 Task: Create a rule from the Routing list, Task moved to a section -> Set Priority in the project AgileDesign , set the section as To-Do and set the priority of the task as  High
Action: Mouse moved to (1145, 105)
Screenshot: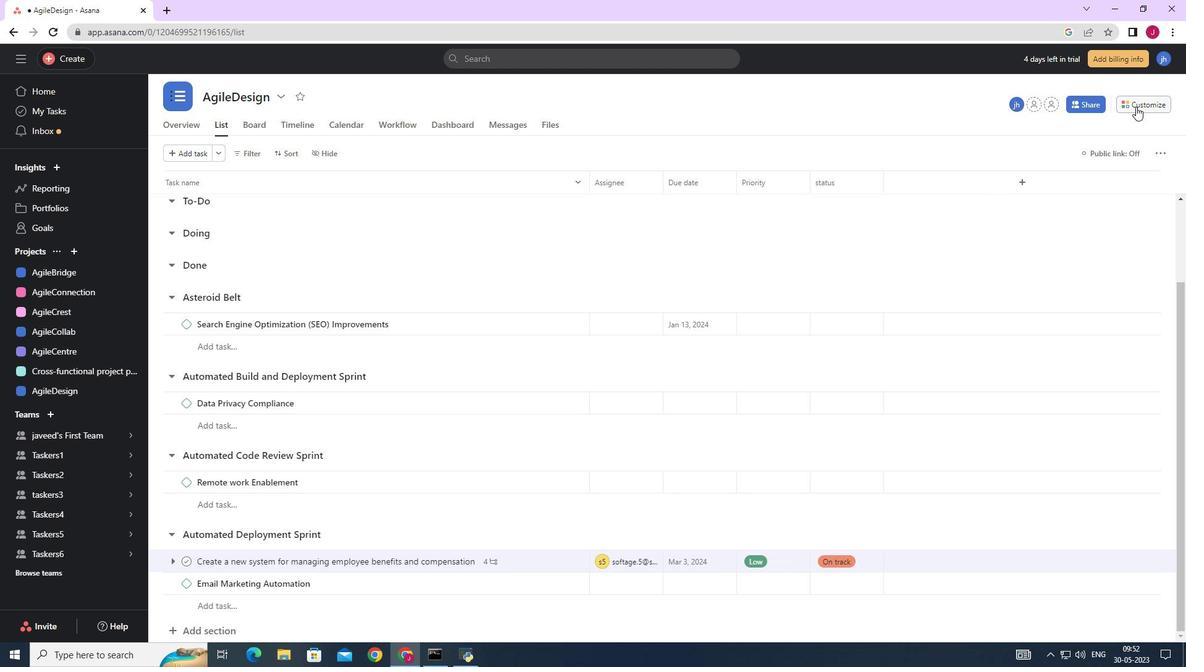 
Action: Mouse pressed left at (1145, 105)
Screenshot: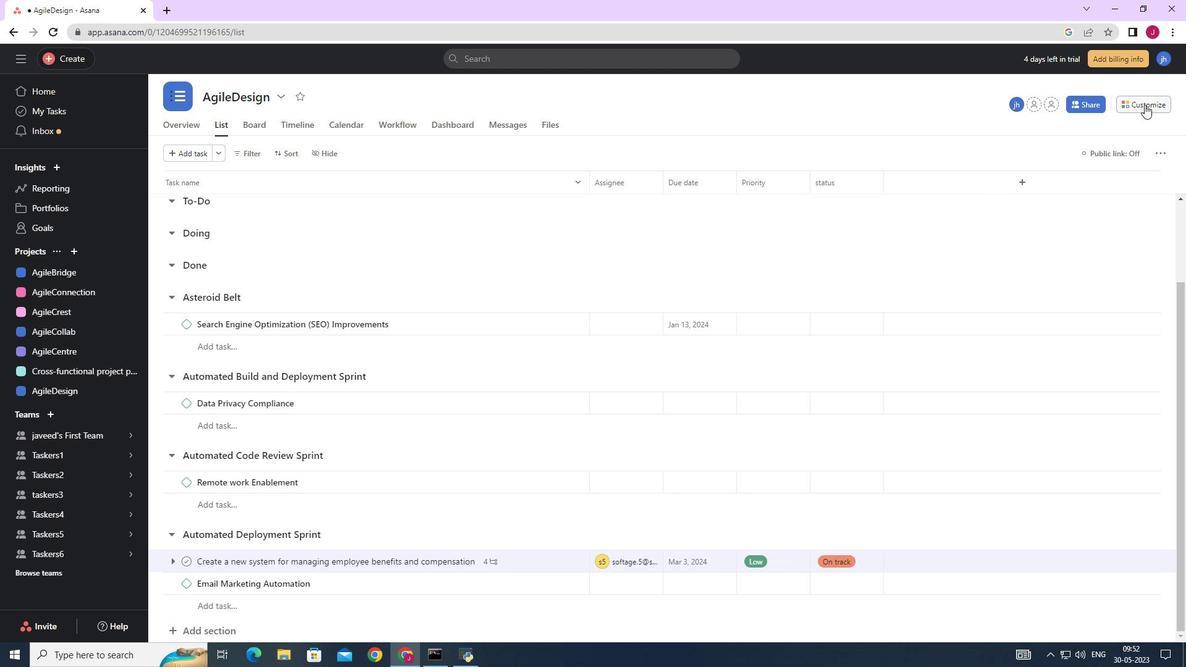 
Action: Mouse moved to (935, 273)
Screenshot: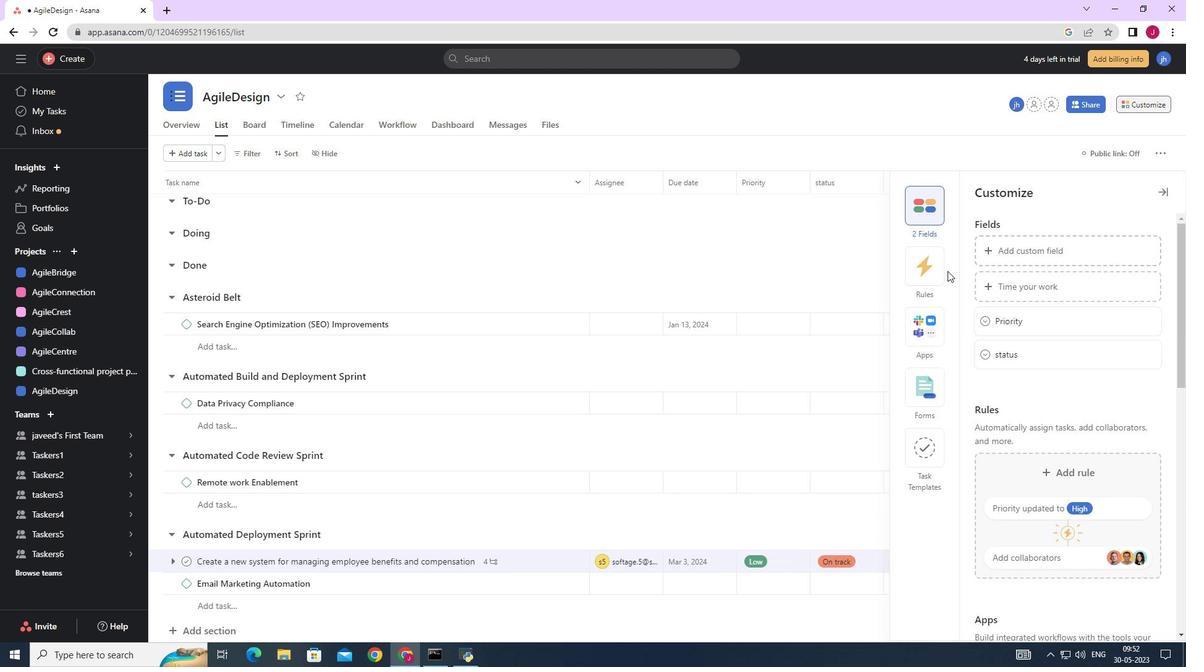 
Action: Mouse pressed left at (935, 273)
Screenshot: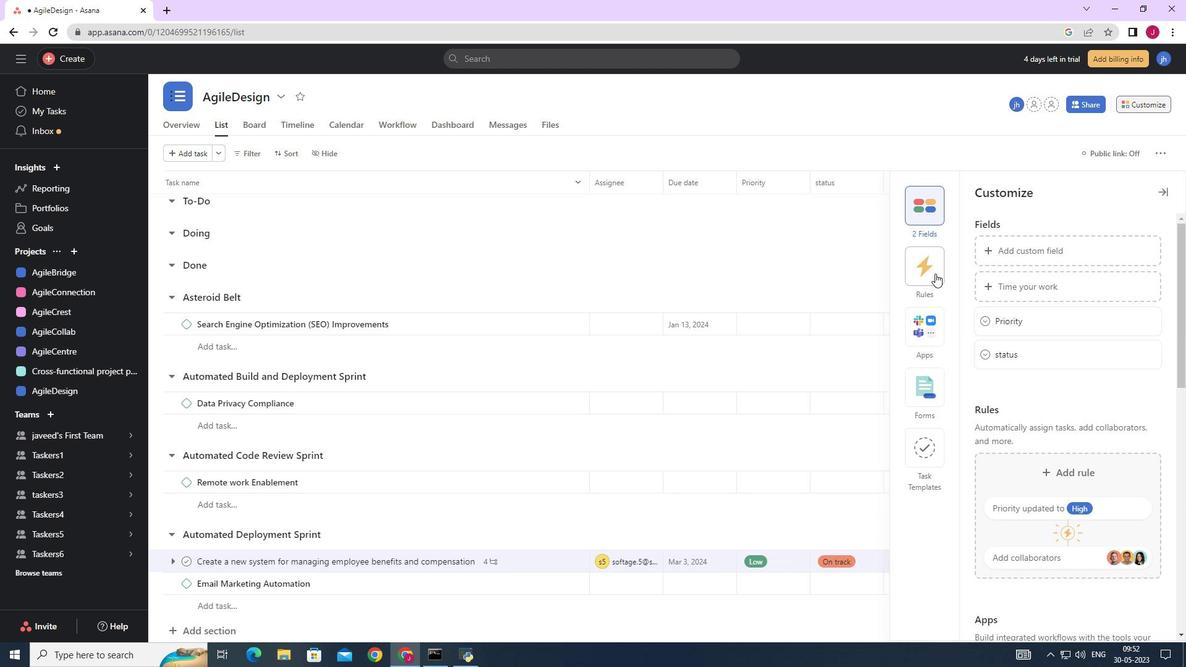 
Action: Mouse moved to (1055, 282)
Screenshot: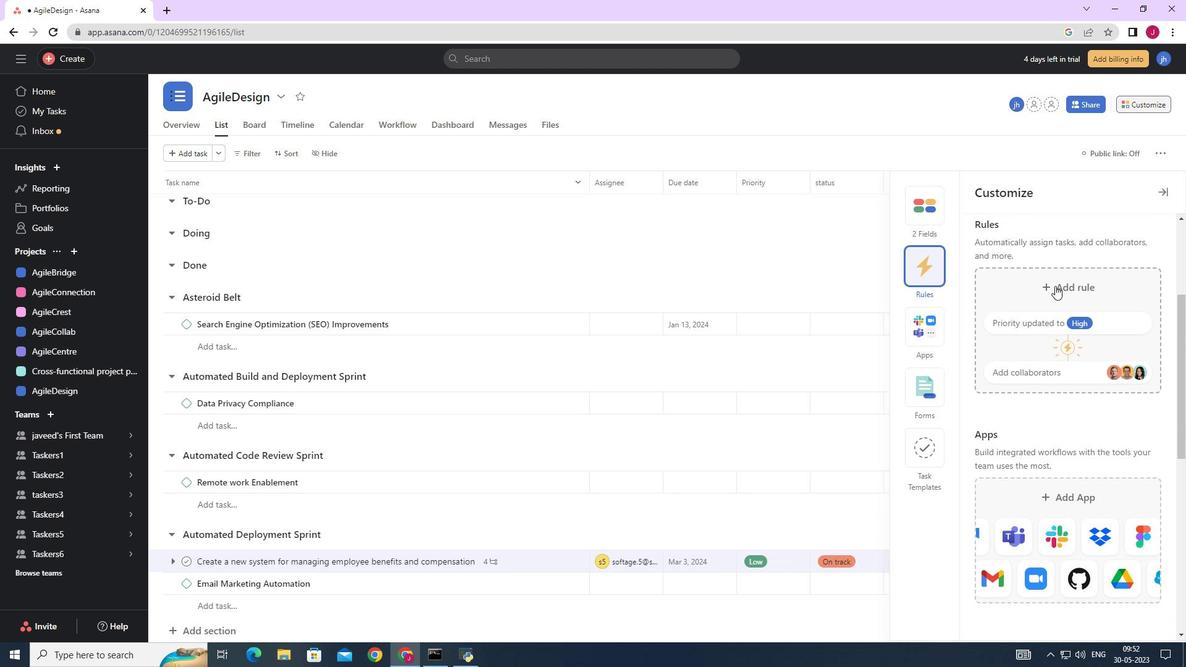 
Action: Mouse pressed left at (1055, 282)
Screenshot: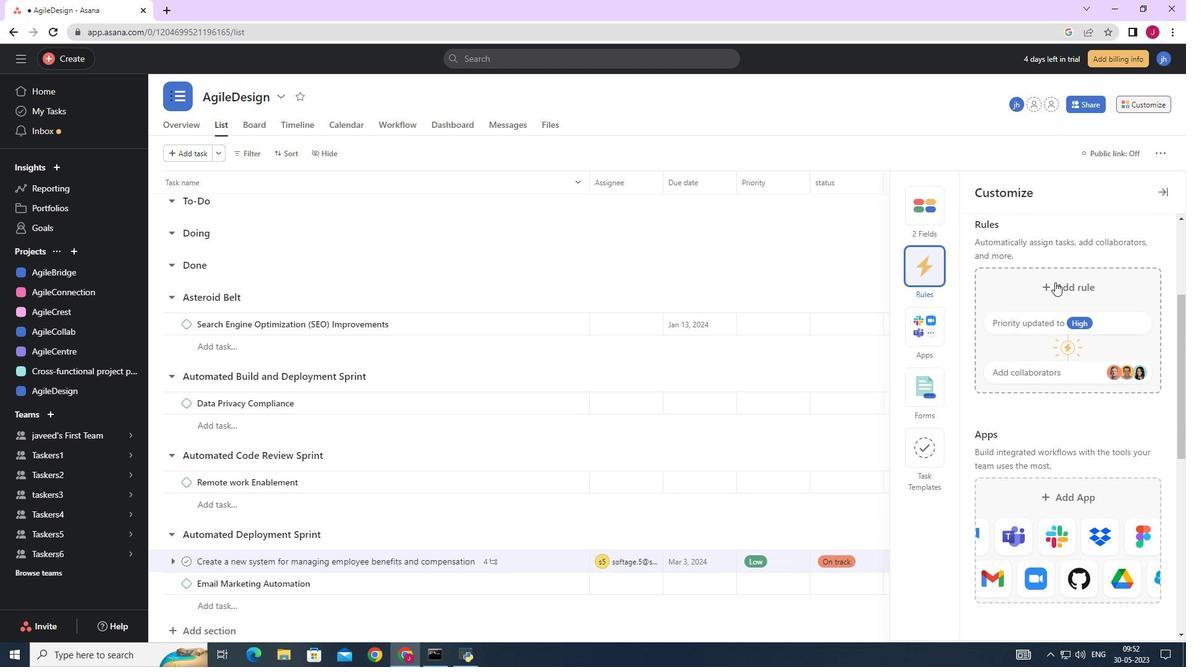 
Action: Mouse moved to (267, 161)
Screenshot: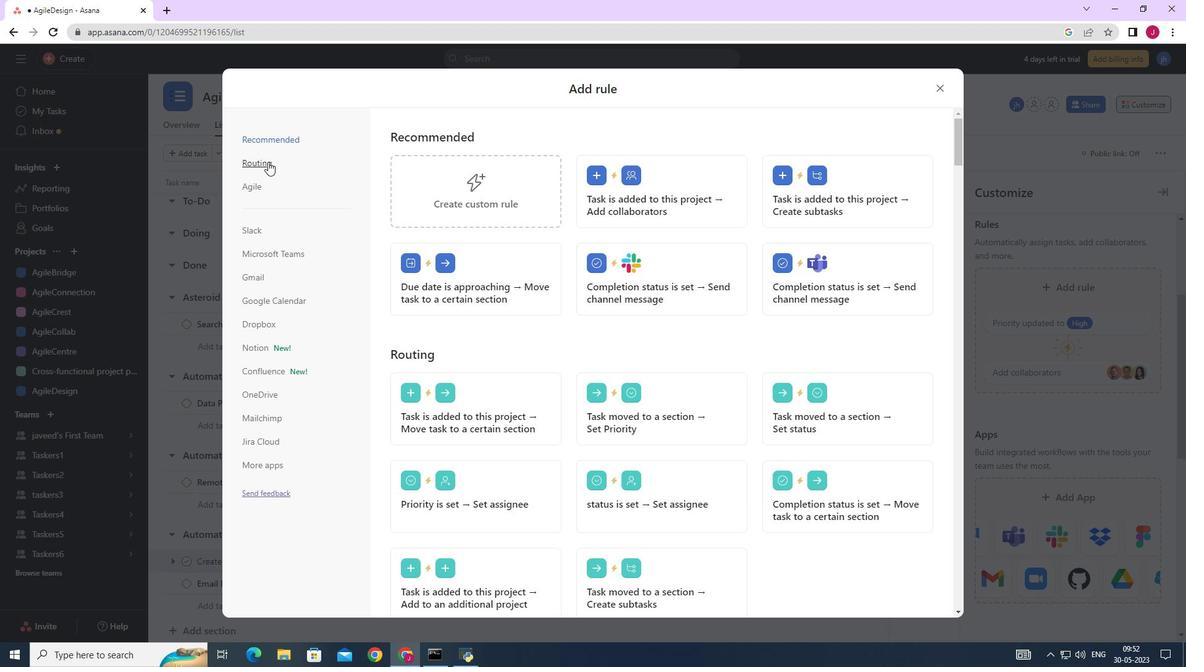 
Action: Mouse pressed left at (267, 161)
Screenshot: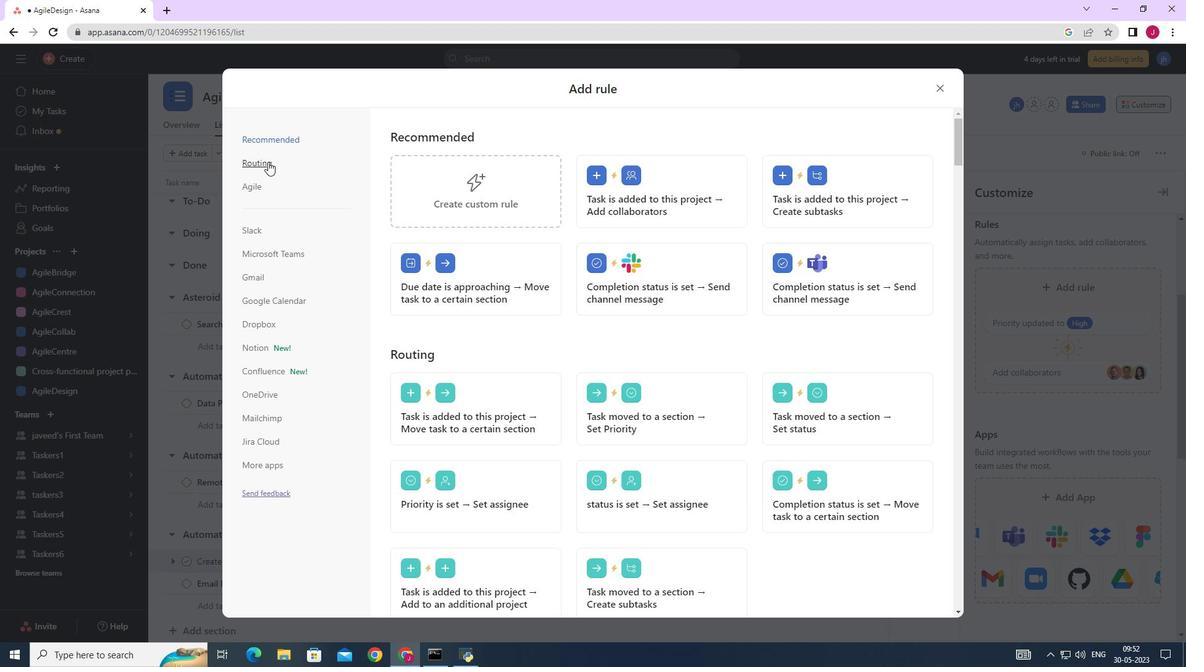 
Action: Mouse moved to (688, 198)
Screenshot: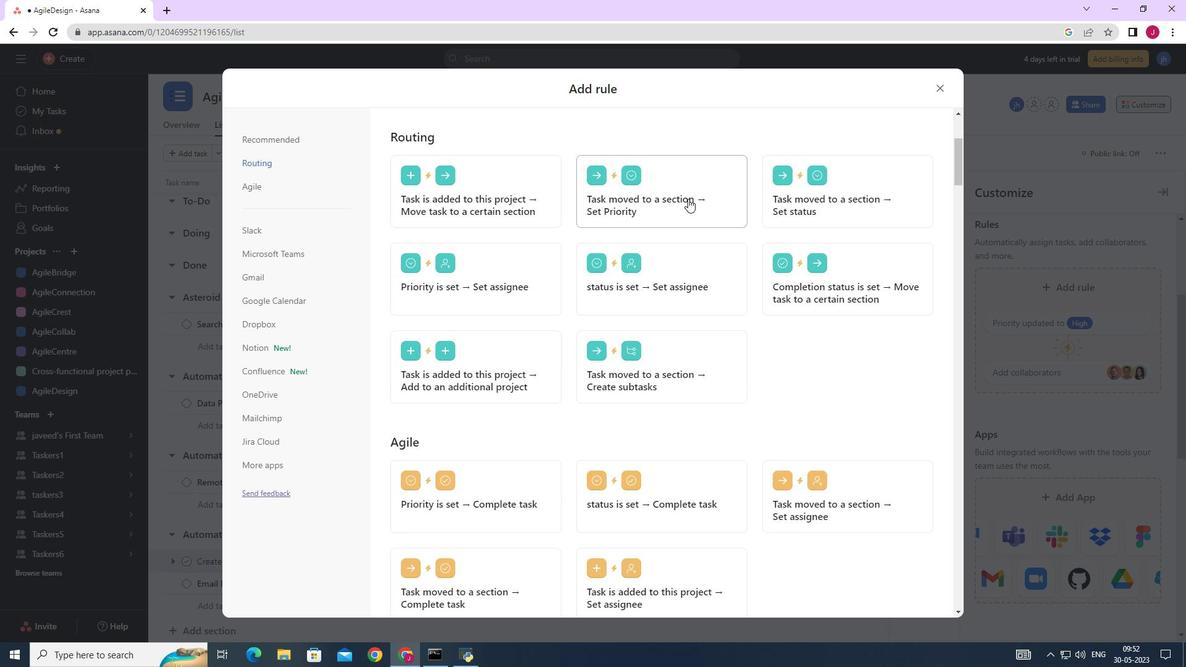 
Action: Mouse pressed left at (688, 198)
Screenshot: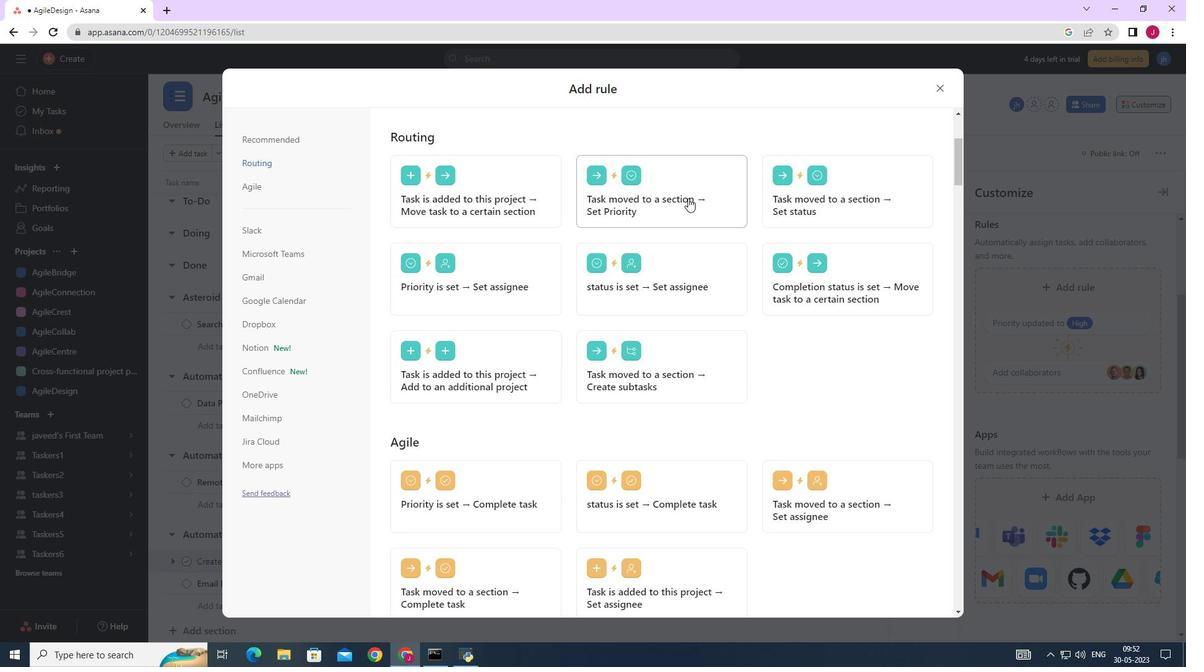 
Action: Mouse moved to (425, 337)
Screenshot: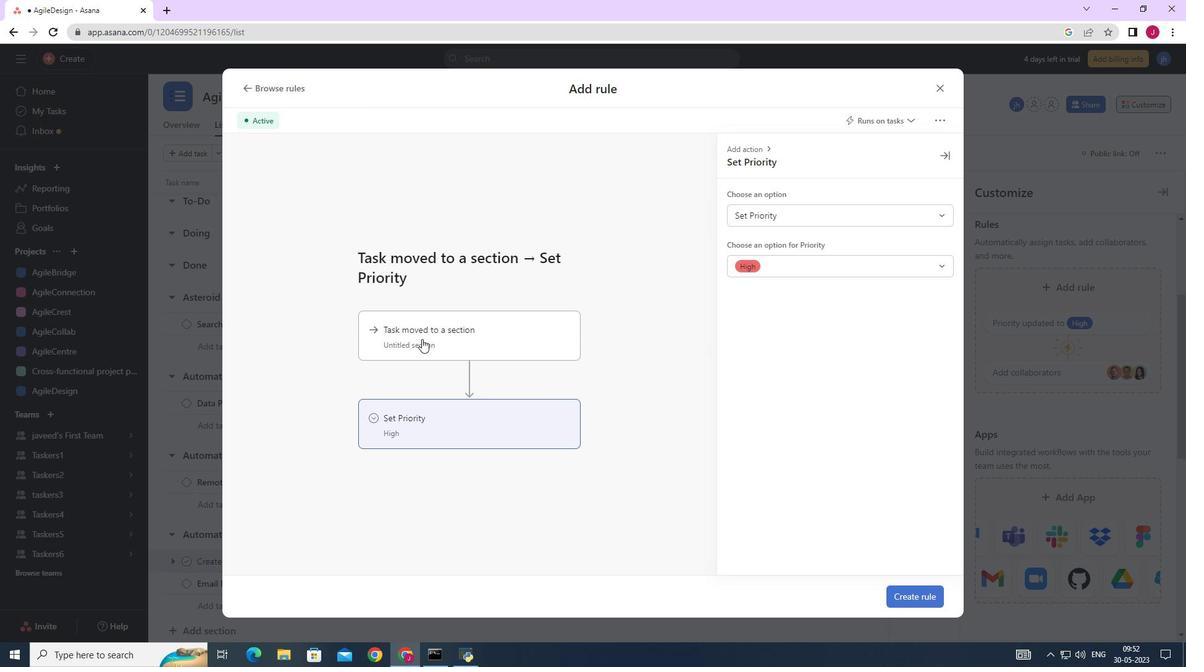
Action: Mouse pressed left at (425, 337)
Screenshot: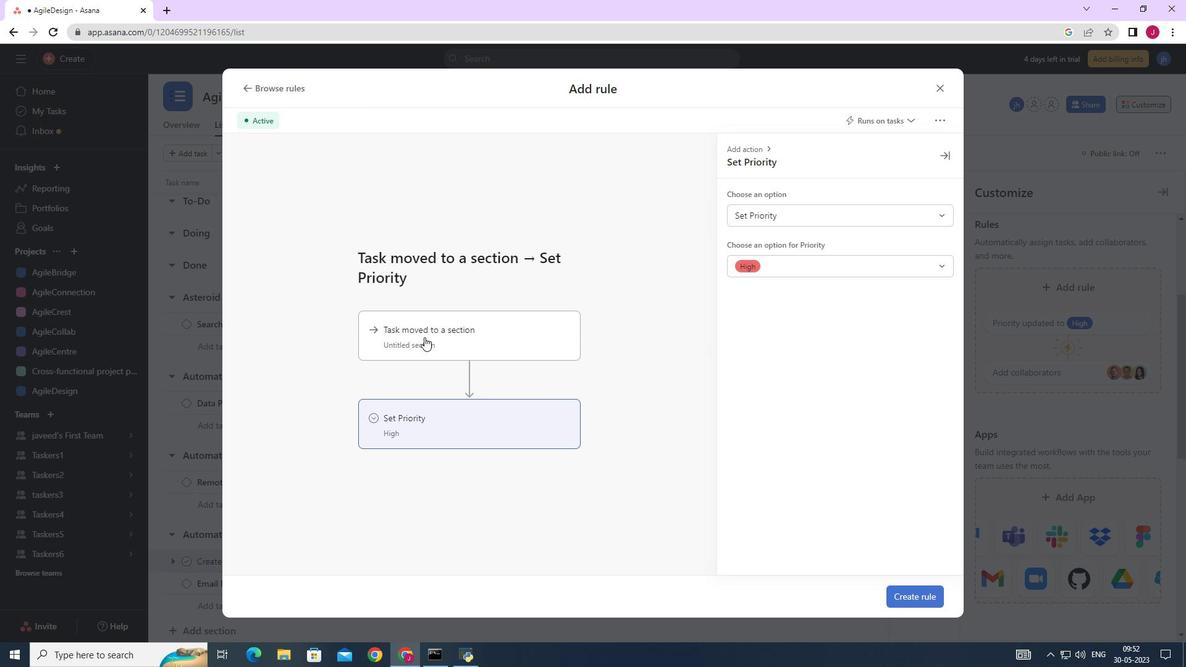 
Action: Mouse moved to (777, 213)
Screenshot: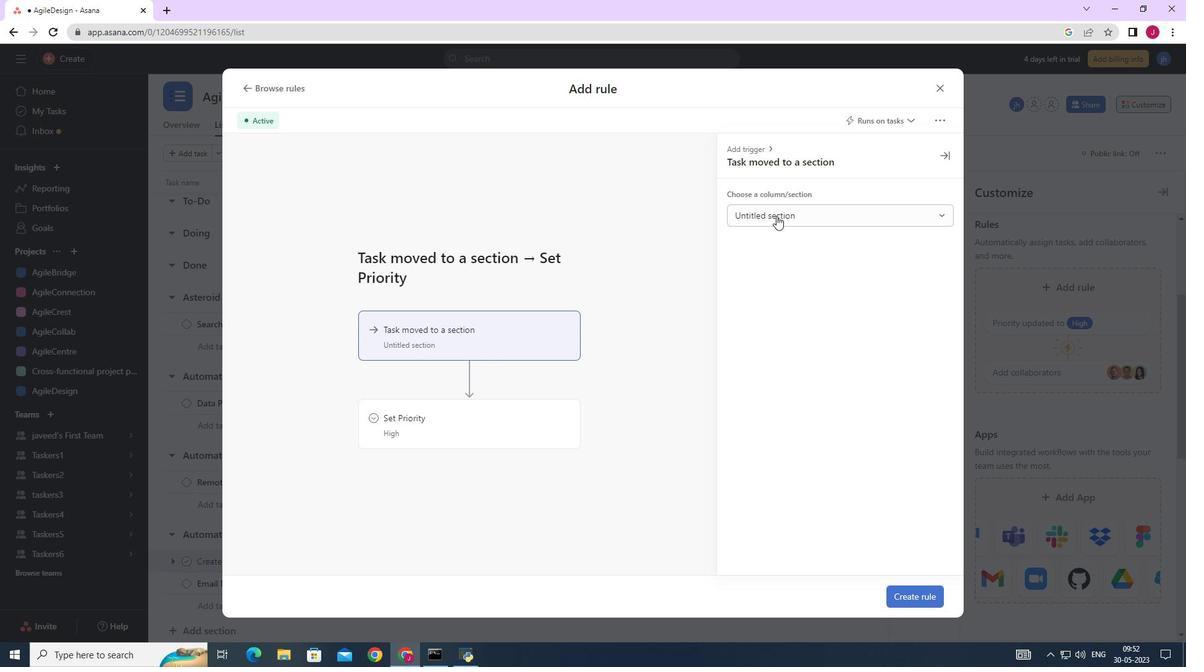 
Action: Mouse pressed left at (777, 213)
Screenshot: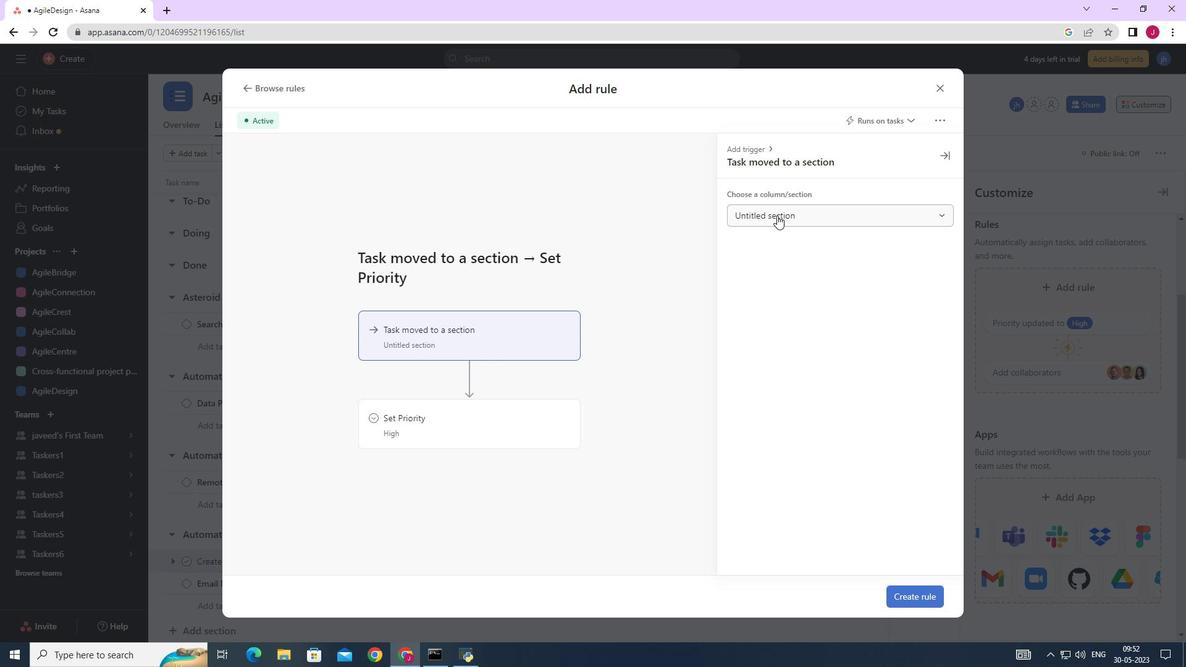 
Action: Mouse moved to (770, 262)
Screenshot: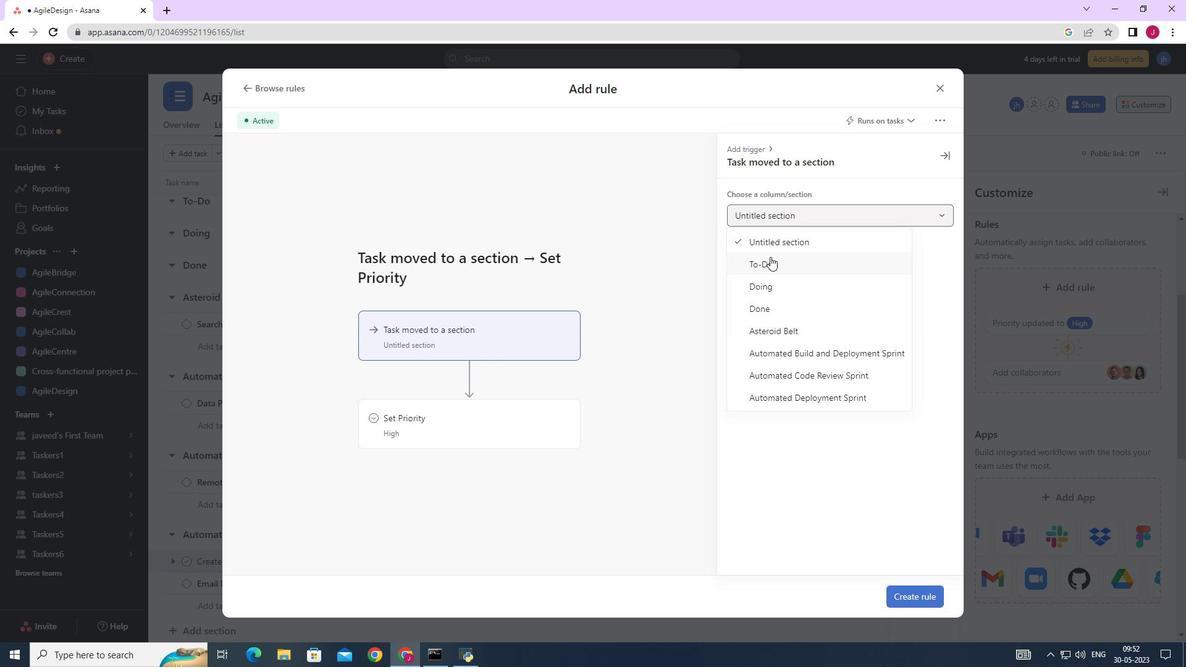 
Action: Mouse pressed left at (770, 262)
Screenshot: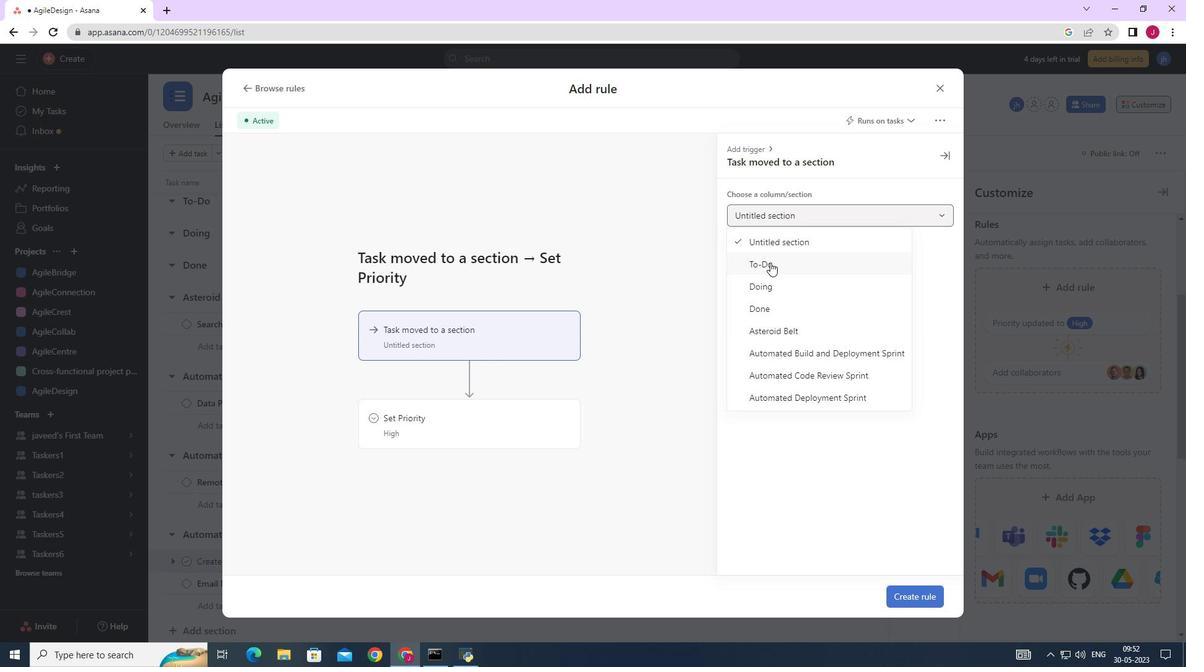 
Action: Mouse moved to (415, 419)
Screenshot: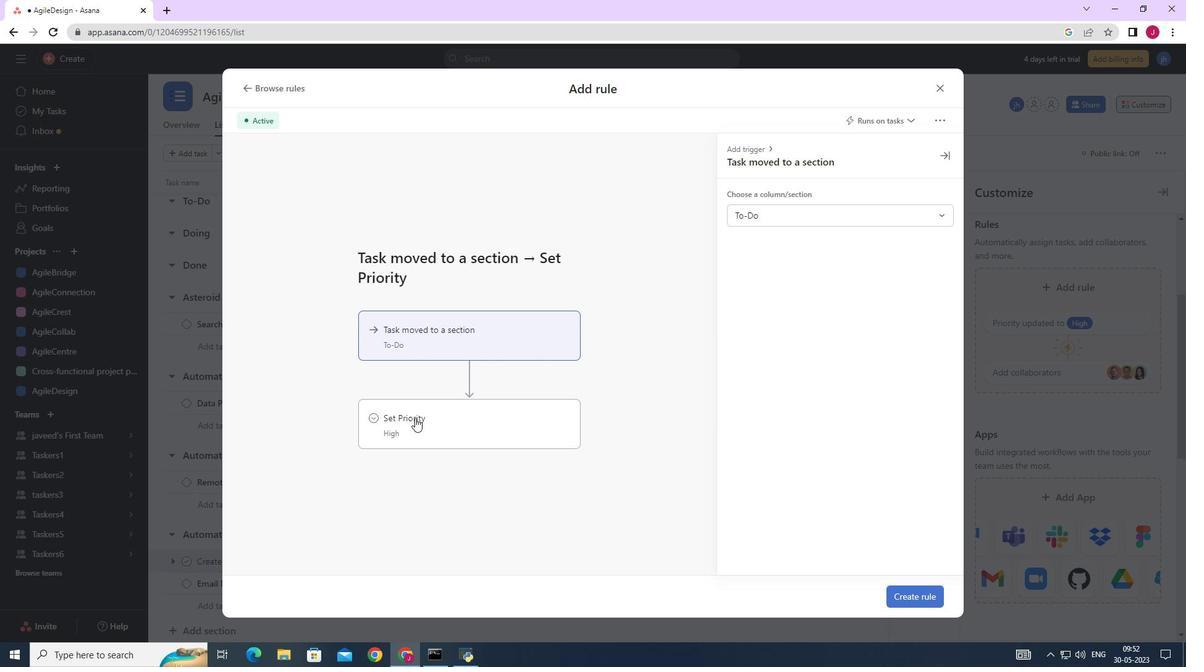 
Action: Mouse pressed left at (415, 419)
Screenshot: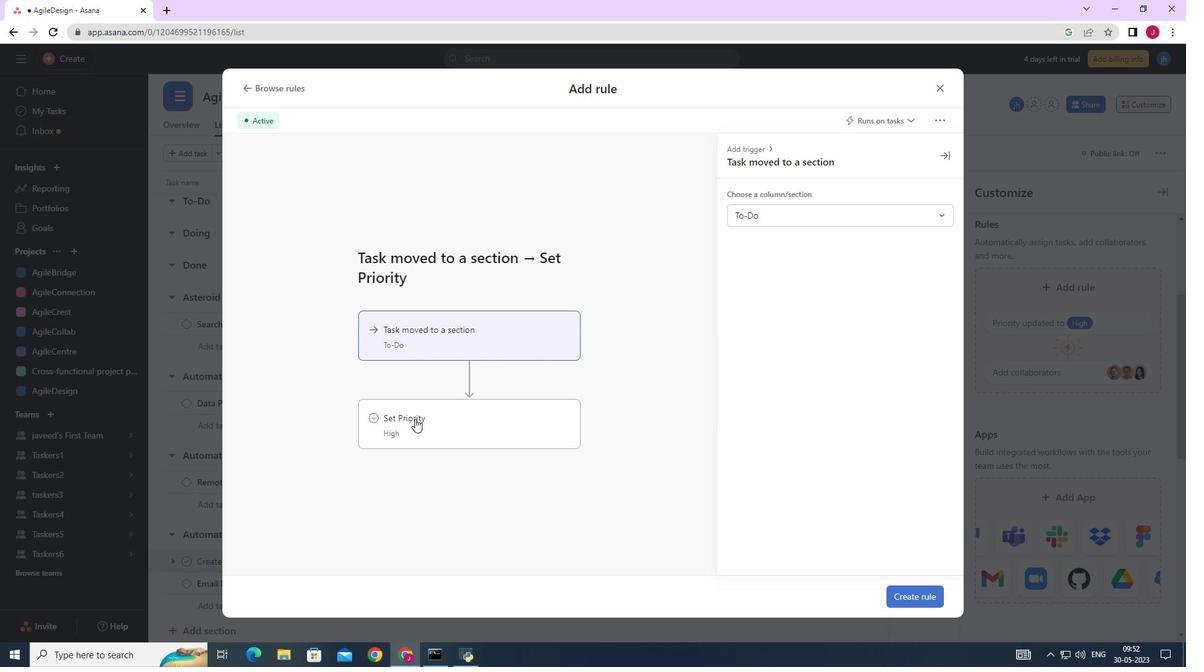 
Action: Mouse moved to (796, 271)
Screenshot: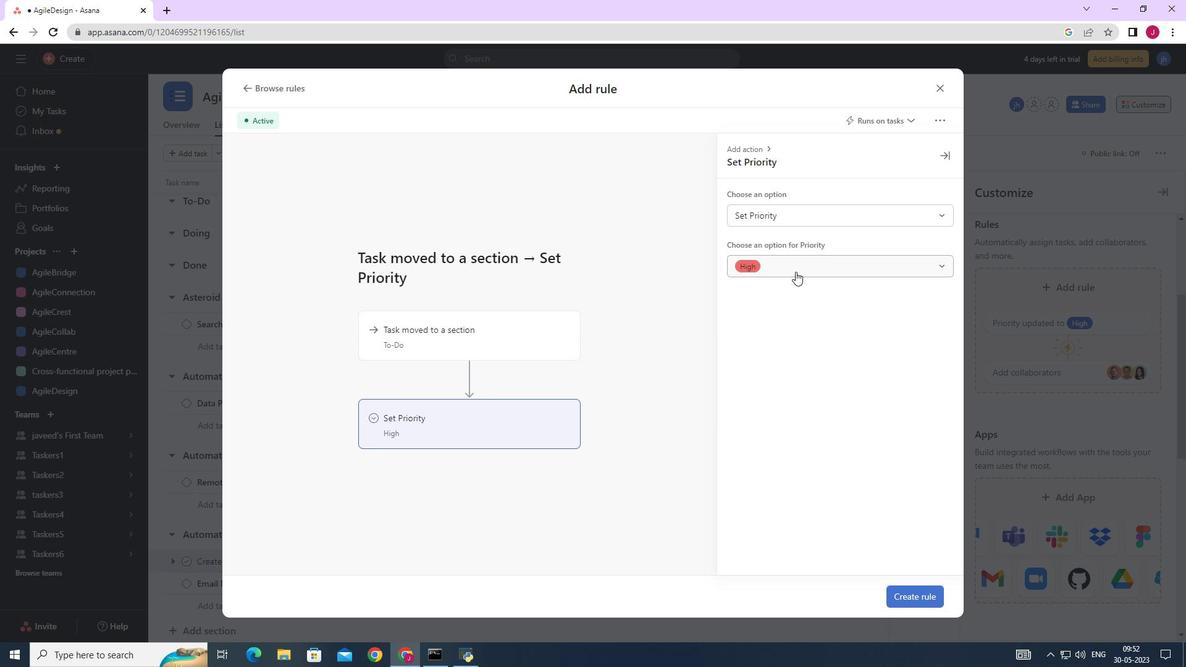 
Action: Mouse pressed left at (796, 271)
Screenshot: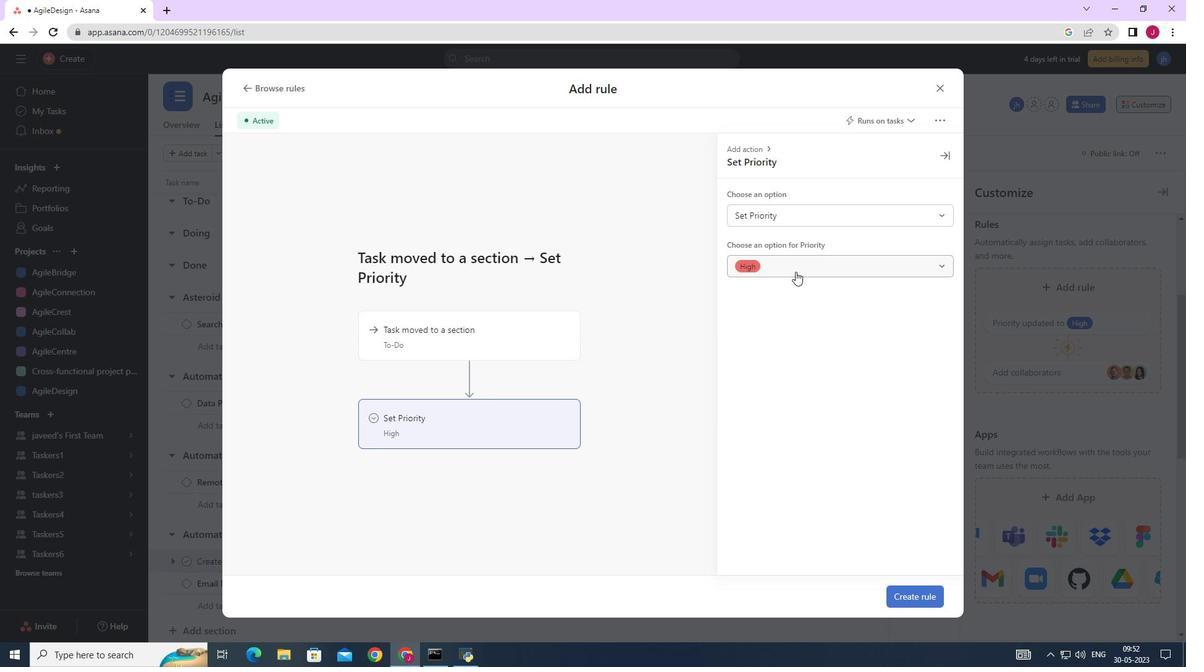 
Action: Mouse moved to (759, 296)
Screenshot: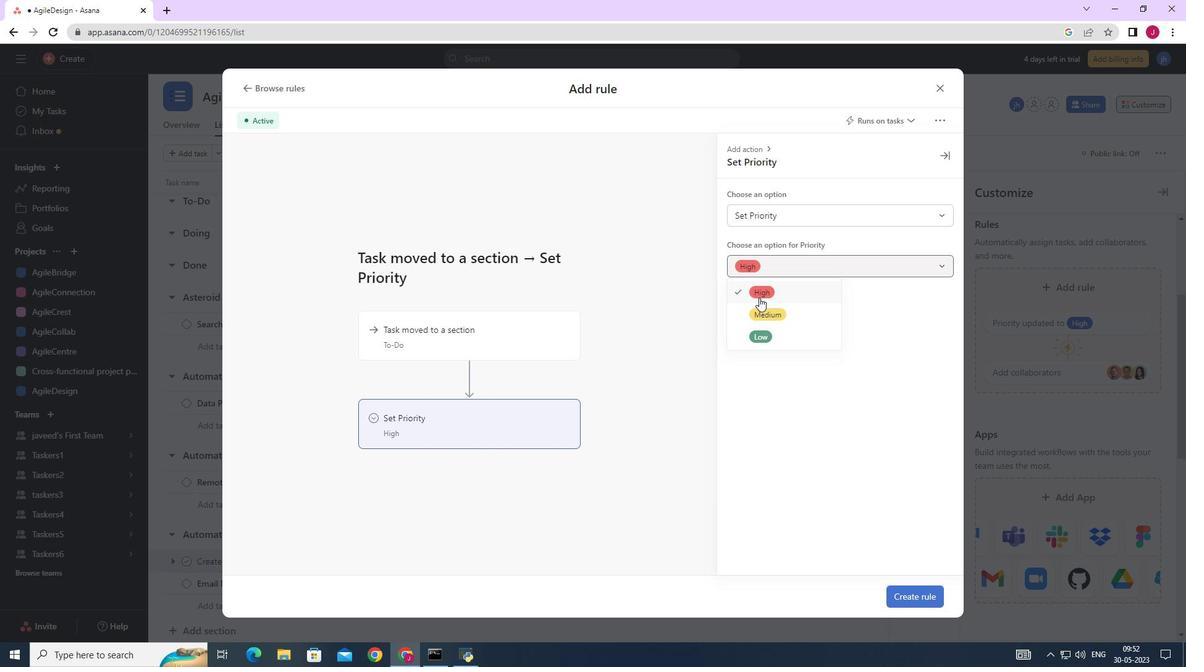 
Action: Mouse pressed left at (759, 296)
Screenshot: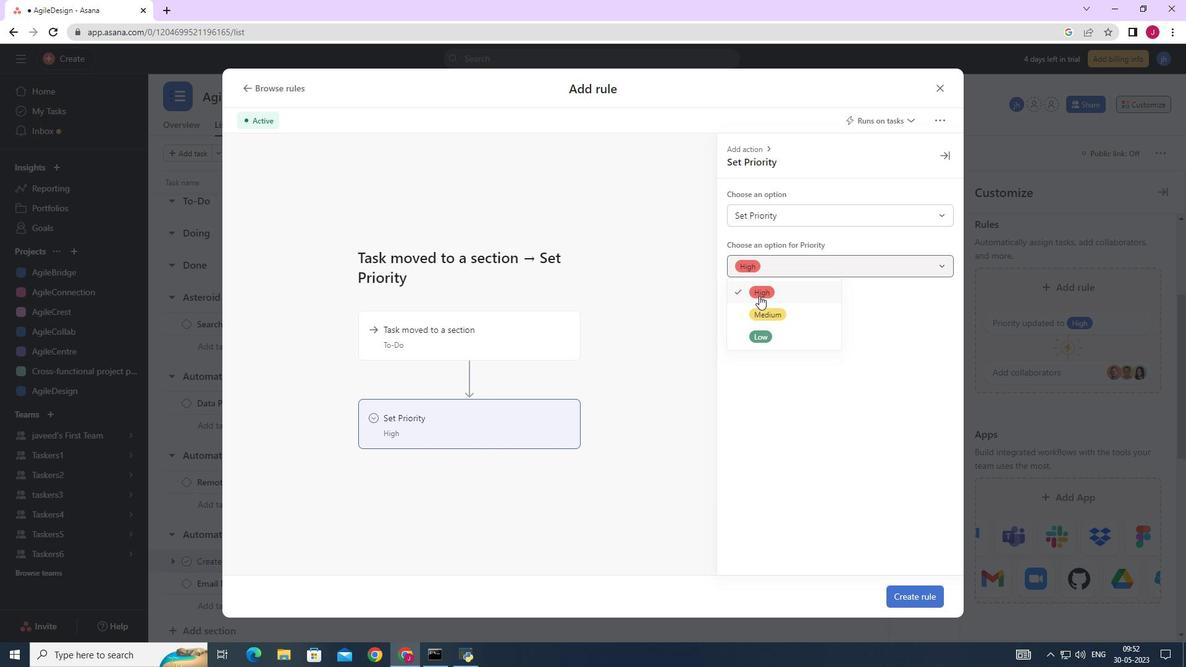 
Action: Mouse moved to (917, 598)
Screenshot: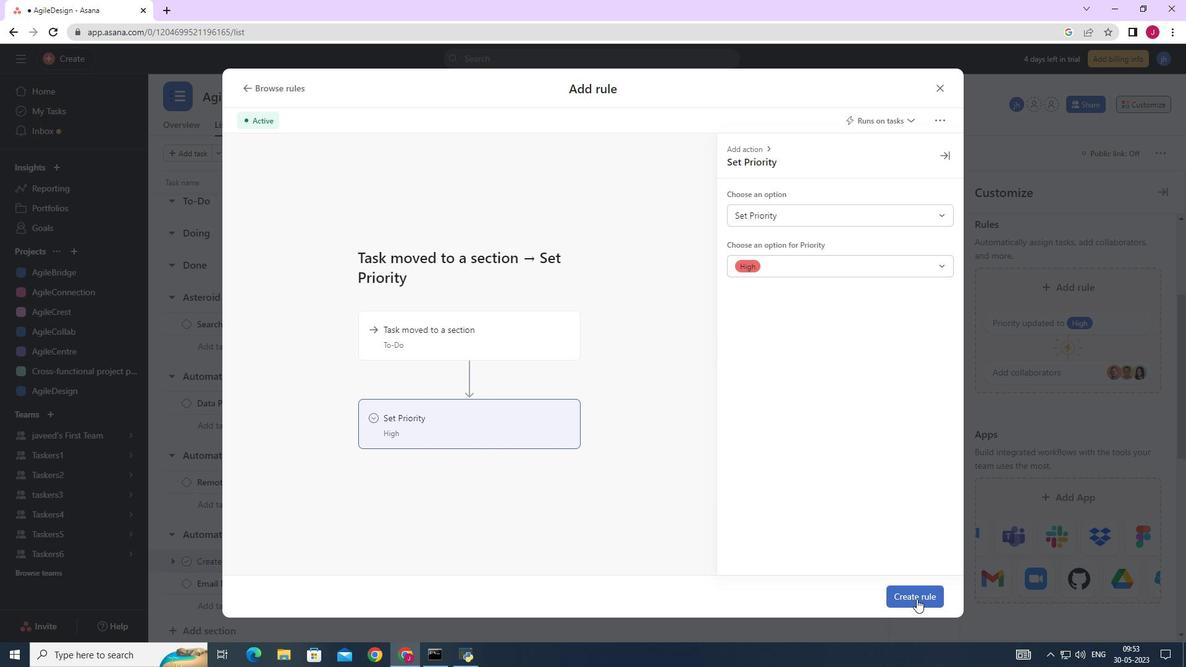 
Action: Mouse pressed left at (917, 598)
Screenshot: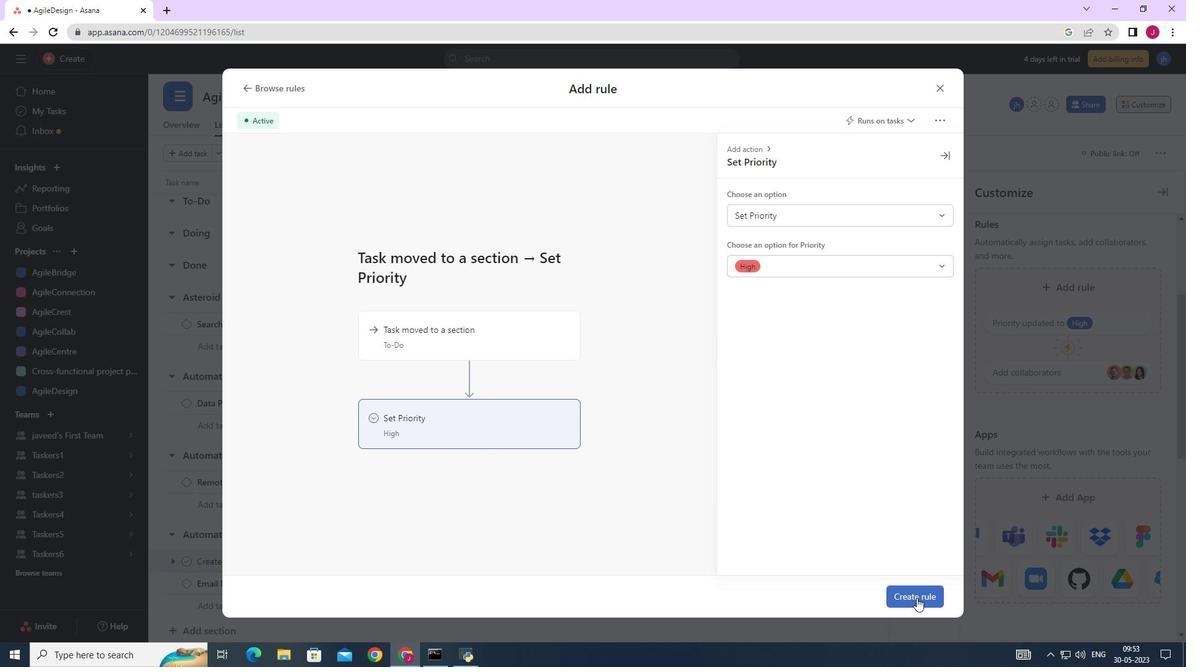 
Action: Mouse moved to (815, 543)
Screenshot: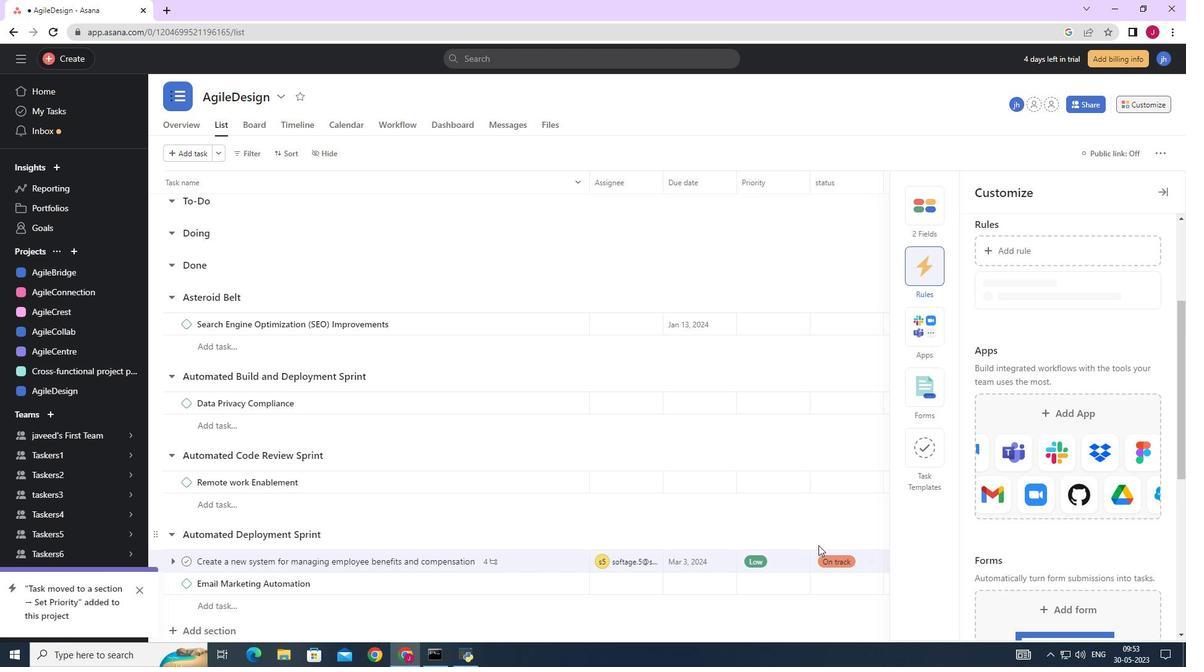 
